 Task: Send an email with the signature Anthony Hernandez with the subject 'Networking opportunity' and the message 'I look forward to hearing from you soon.' from softage.1@softage.net to softage.5@softage.net and softage.6@softage.net with an attached document Technical_specifications.pdf
Action: Mouse moved to (96, 110)
Screenshot: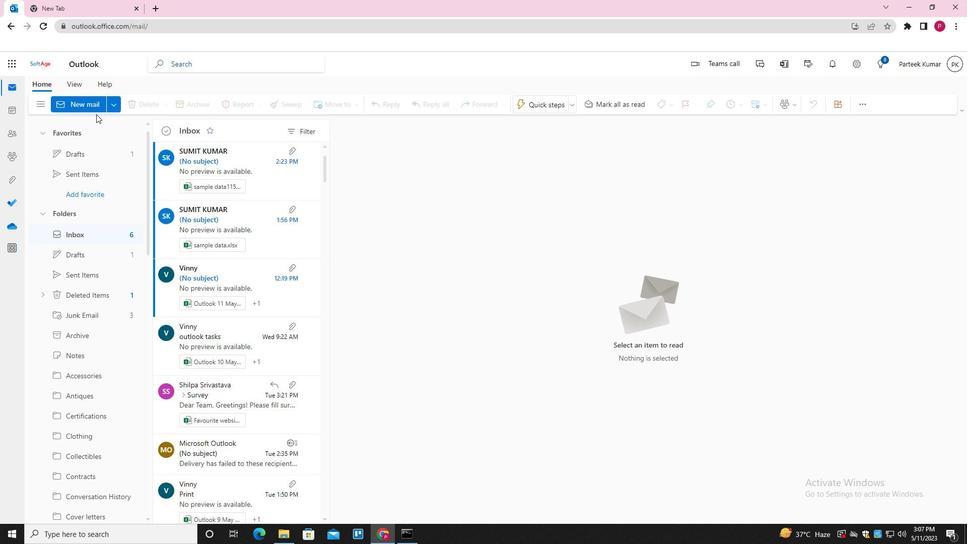 
Action: Mouse pressed left at (96, 110)
Screenshot: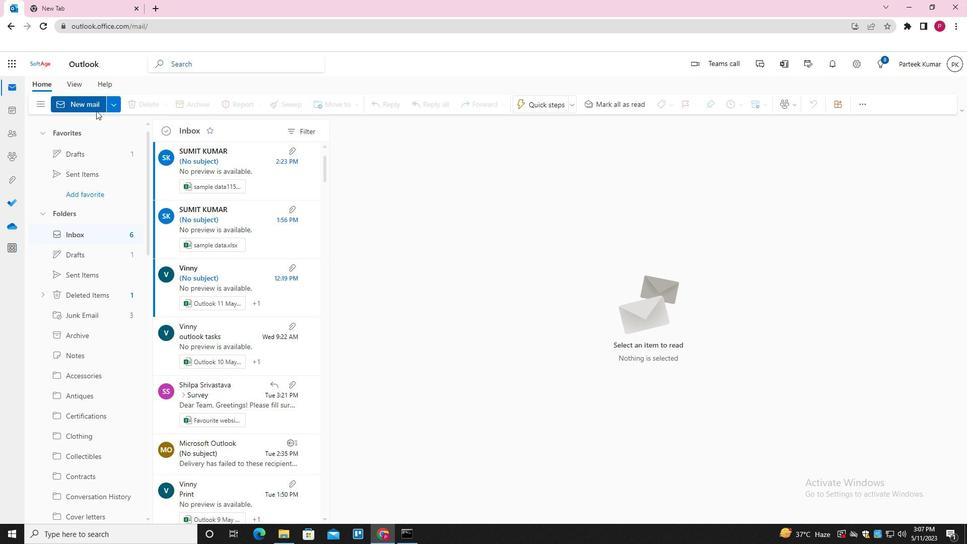 
Action: Mouse moved to (386, 234)
Screenshot: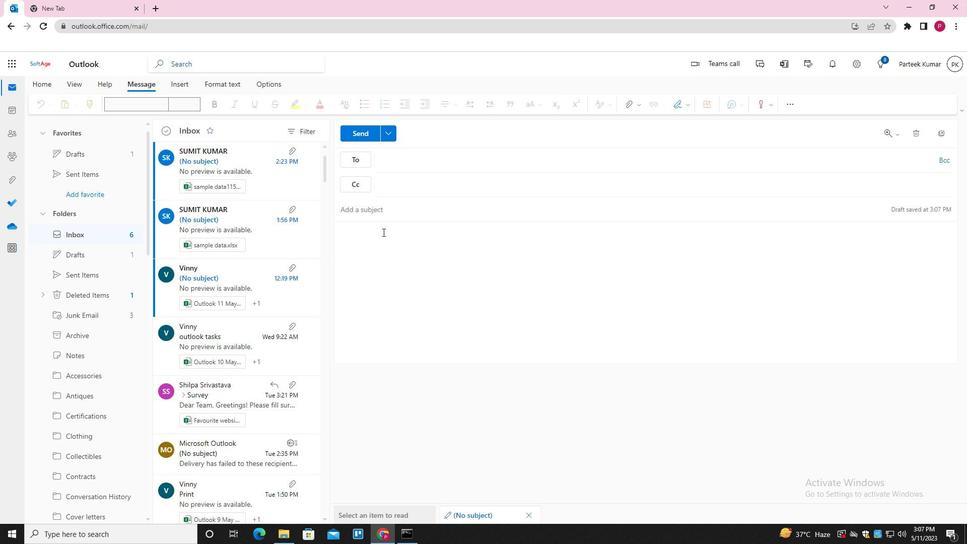 
Action: Mouse pressed left at (386, 234)
Screenshot: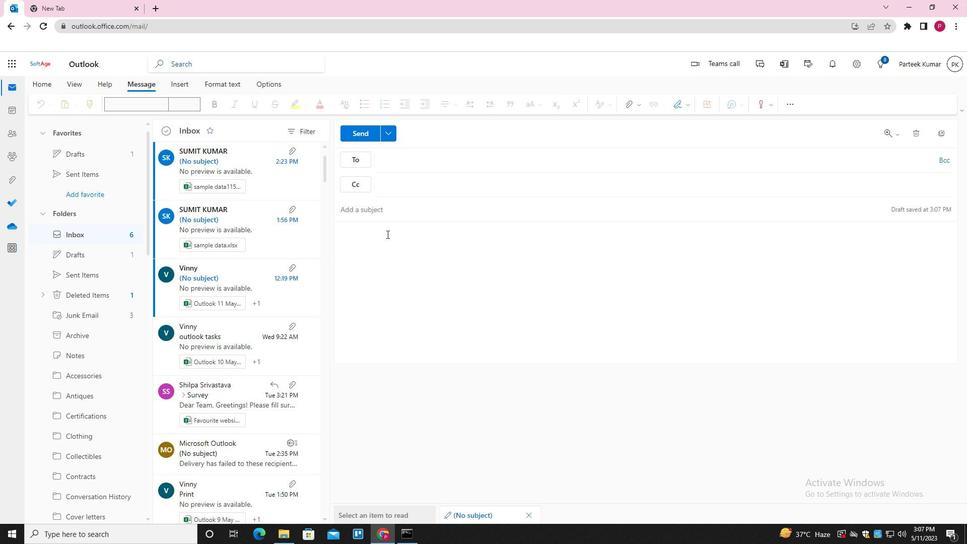 
Action: Mouse moved to (687, 105)
Screenshot: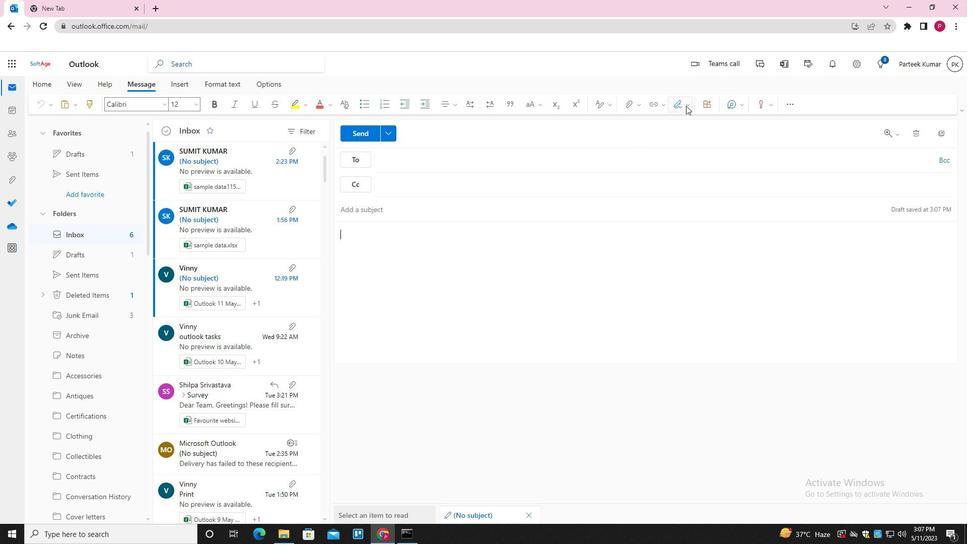 
Action: Mouse pressed left at (687, 105)
Screenshot: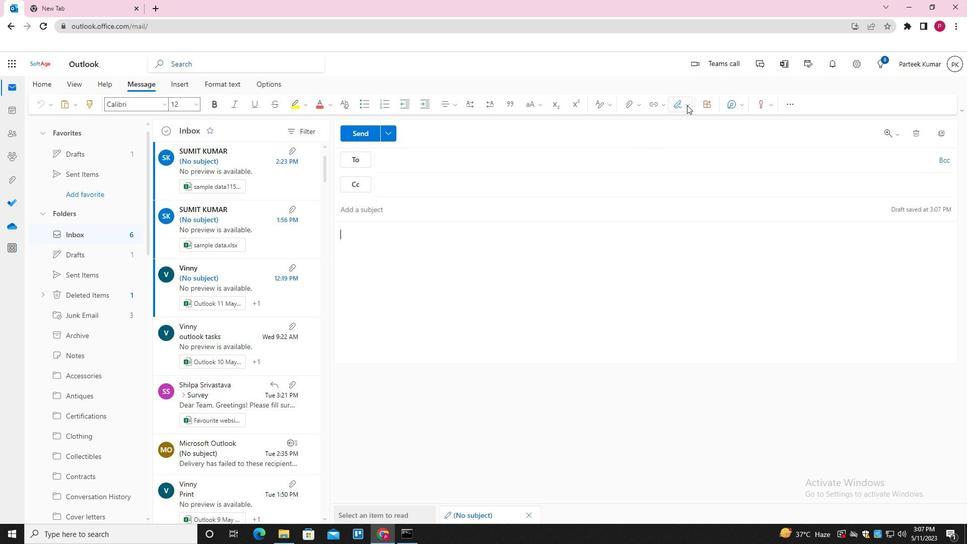 
Action: Mouse moved to (668, 145)
Screenshot: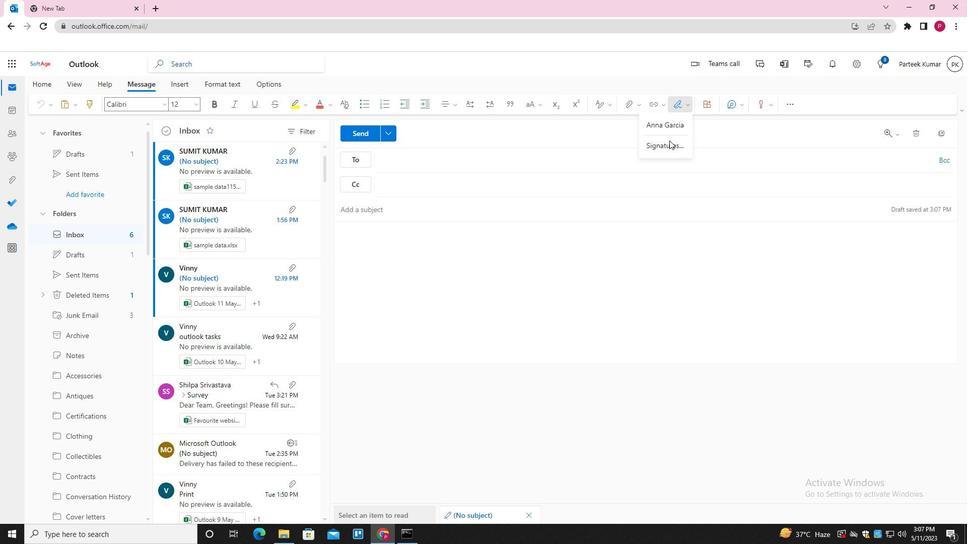 
Action: Mouse pressed left at (668, 145)
Screenshot: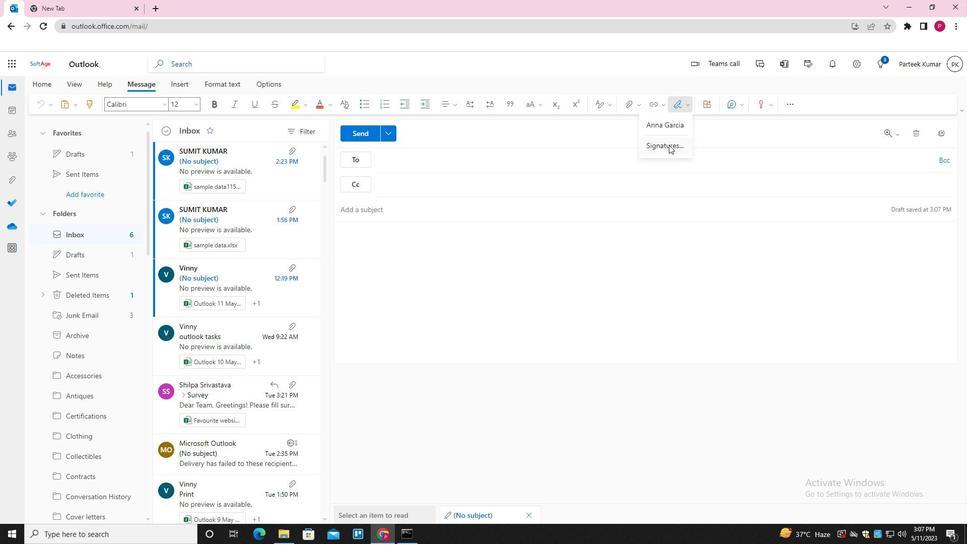 
Action: Mouse moved to (692, 188)
Screenshot: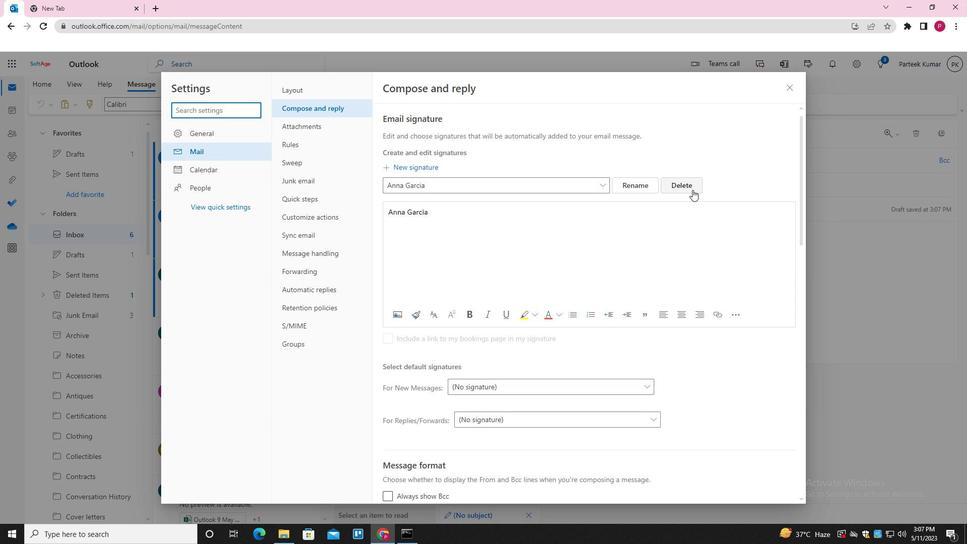 
Action: Mouse pressed left at (692, 188)
Screenshot: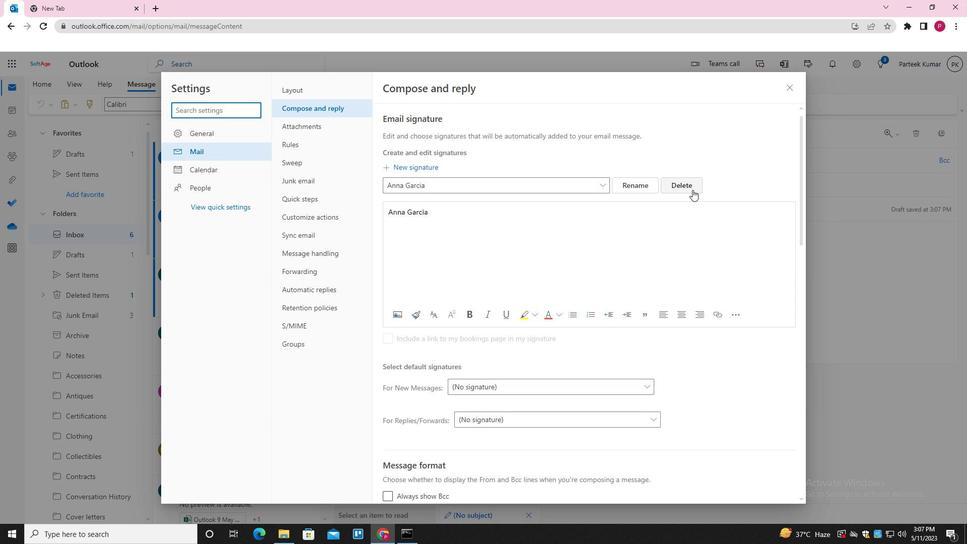 
Action: Mouse moved to (518, 182)
Screenshot: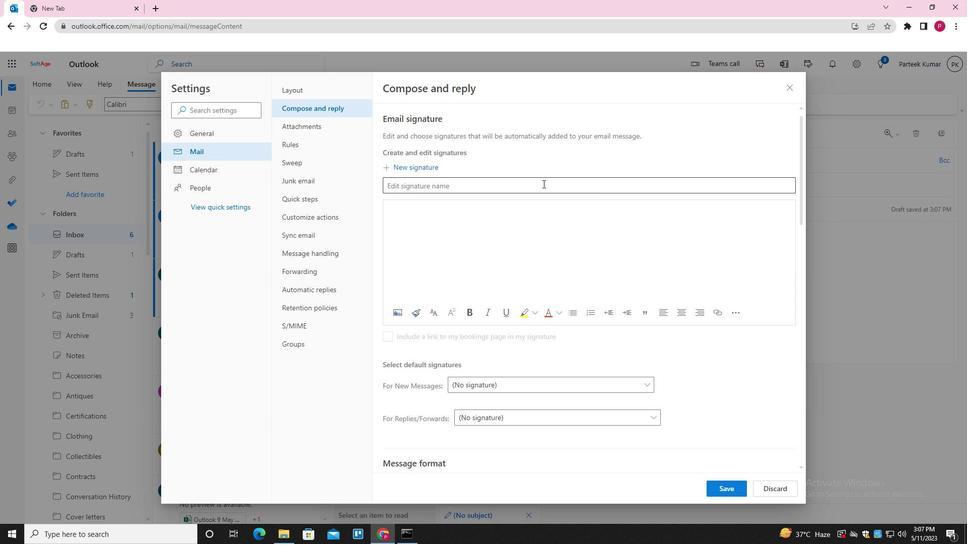 
Action: Mouse pressed left at (518, 182)
Screenshot: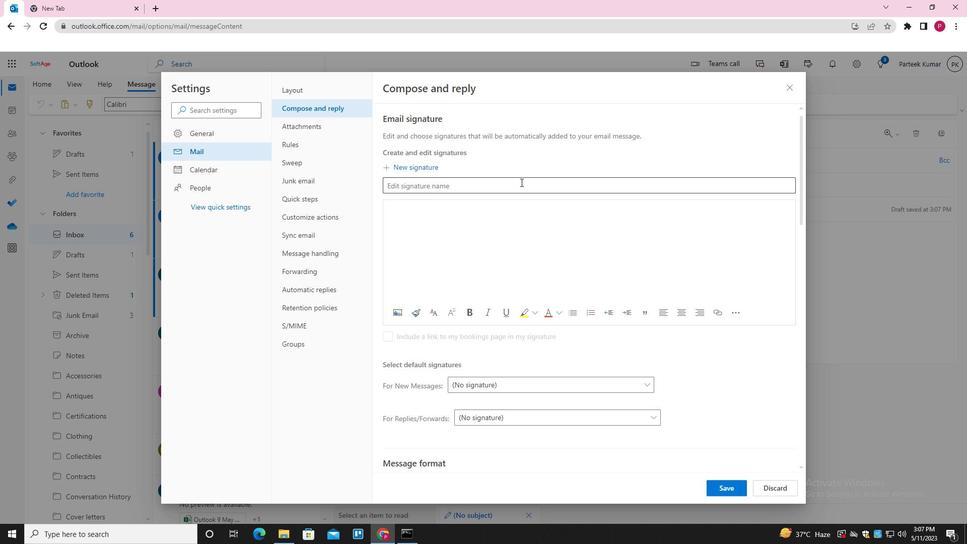 
Action: Key pressed <Key.shift>ANTHONY<Key.space><Key.shift>HERNENDEZ
Screenshot: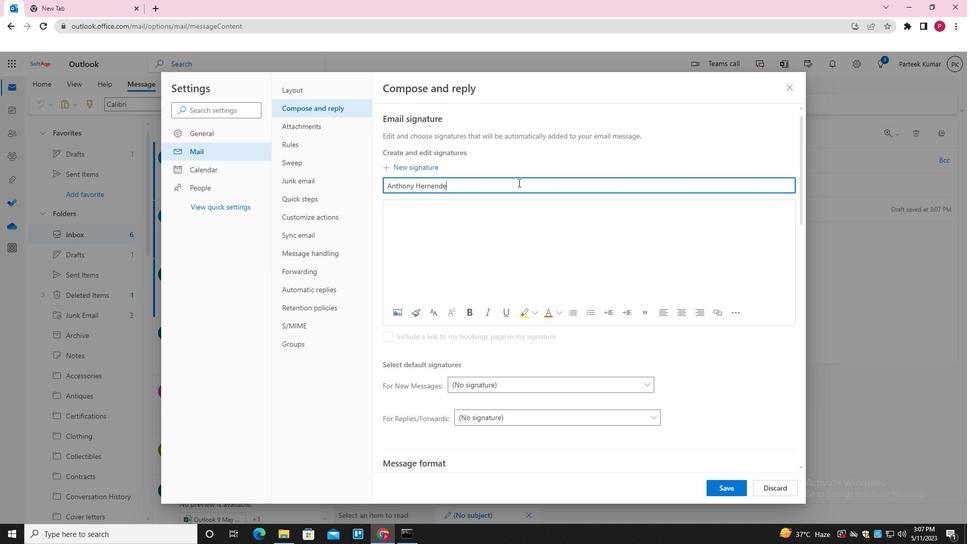 
Action: Mouse moved to (426, 185)
Screenshot: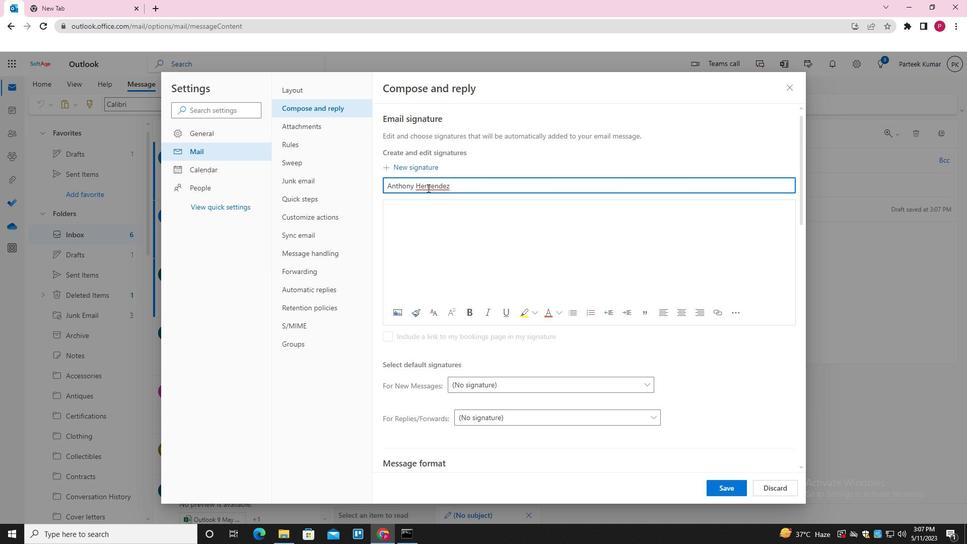 
Action: Mouse pressed left at (426, 185)
Screenshot: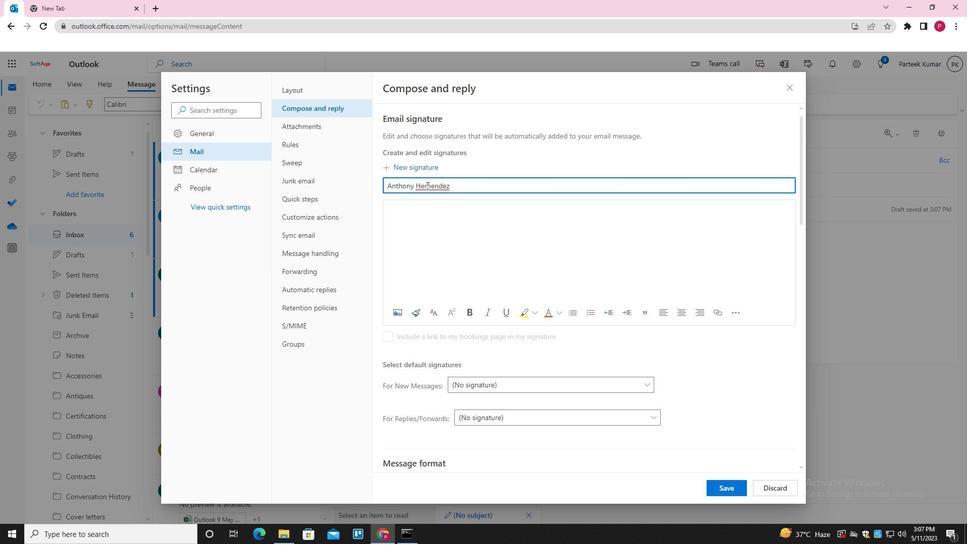 
Action: Mouse moved to (433, 196)
Screenshot: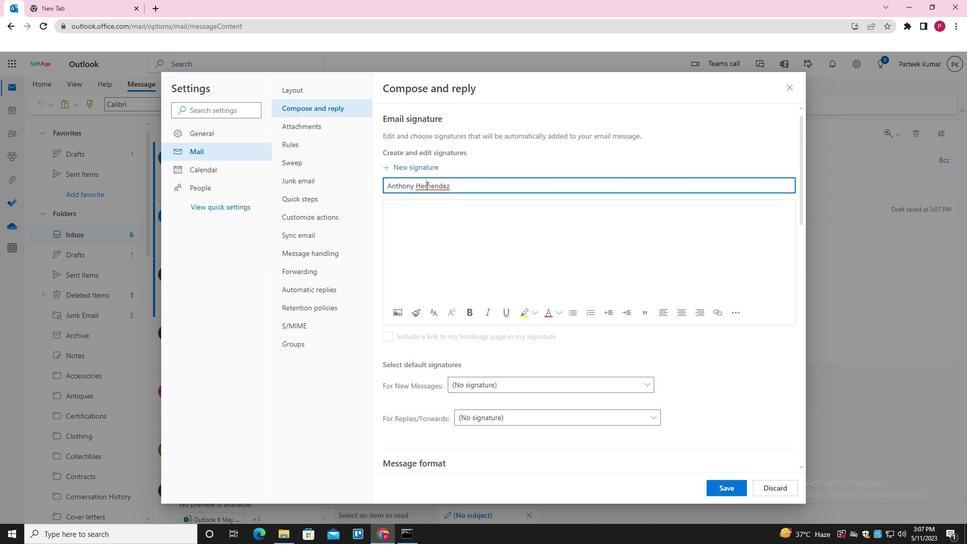 
Action: Key pressed <Key.backspace>A
Screenshot: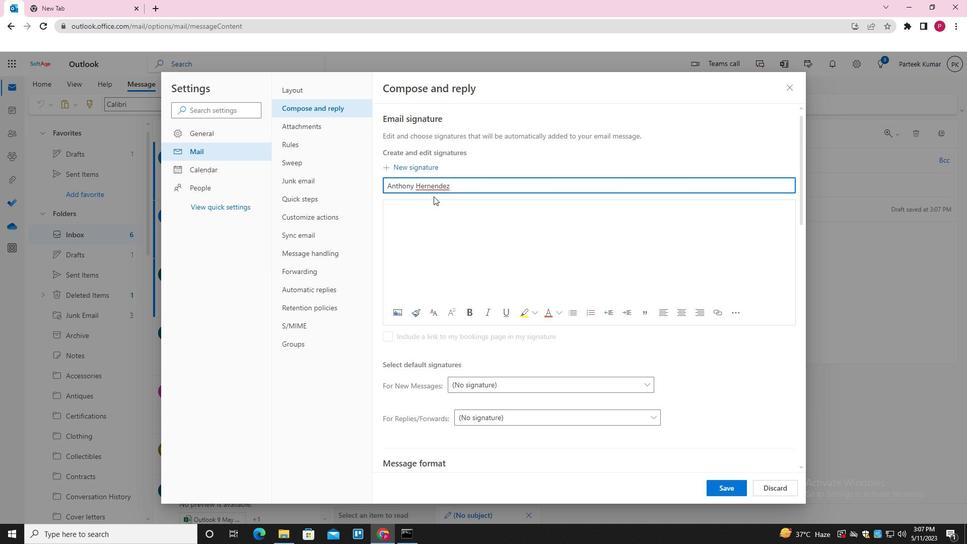 
Action: Mouse moved to (425, 185)
Screenshot: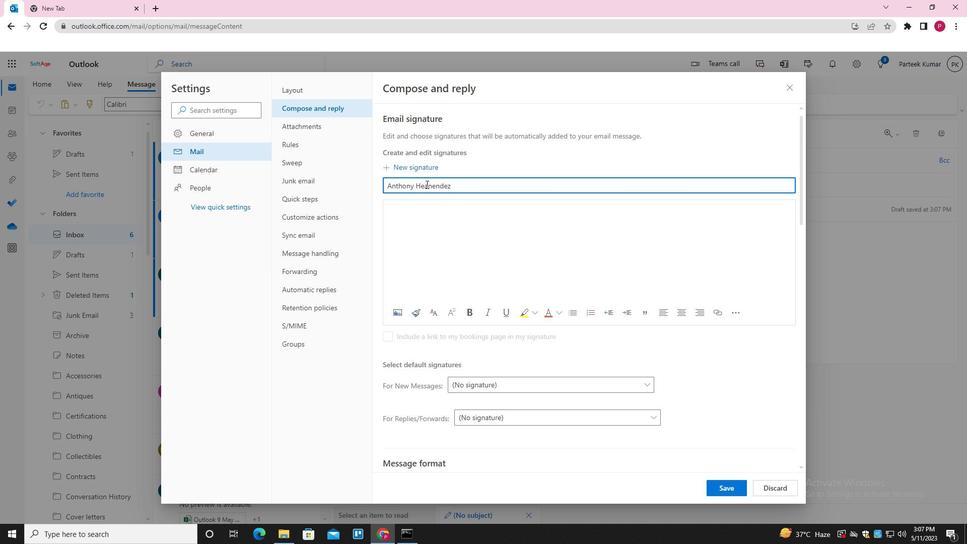 
Action: Mouse pressed left at (425, 185)
Screenshot: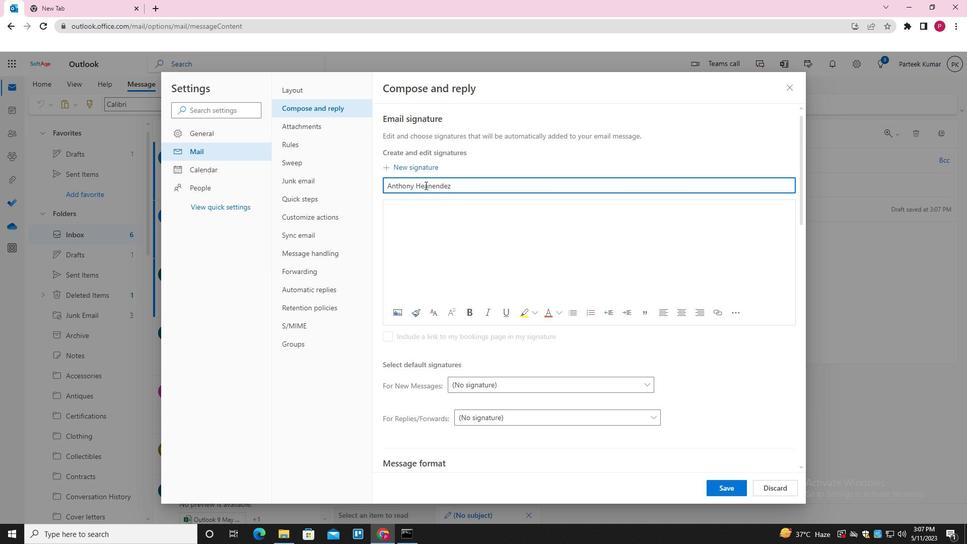 
Action: Key pressed <Key.backspace>
Screenshot: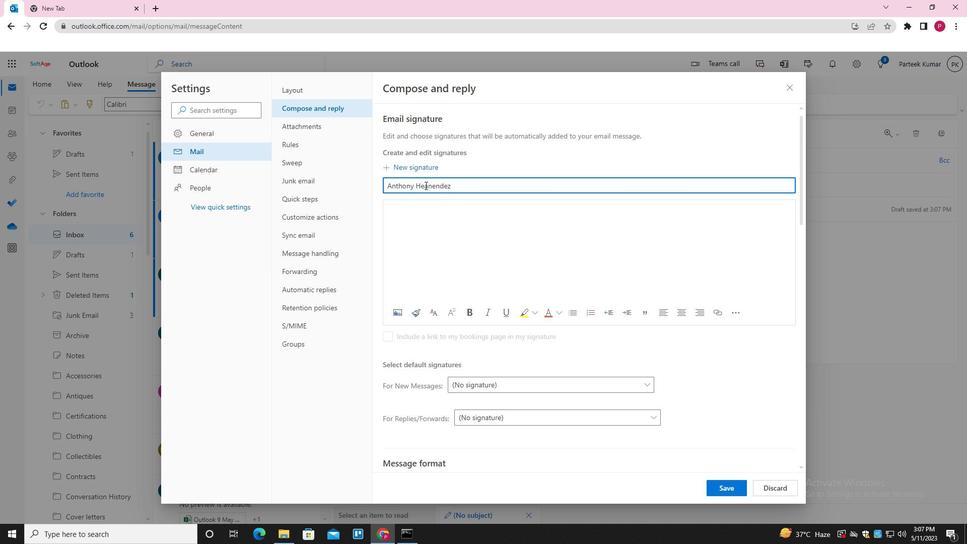 
Action: Mouse moved to (471, 185)
Screenshot: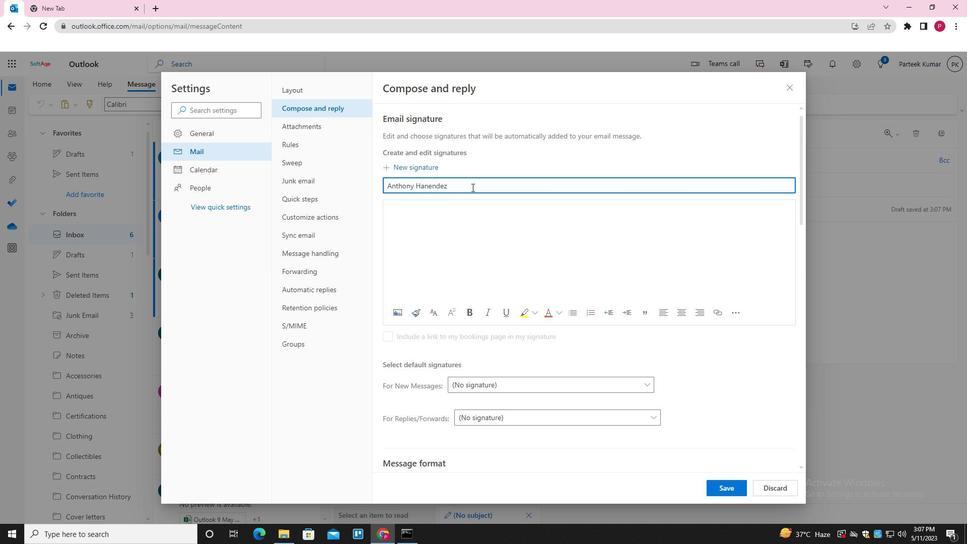 
Action: Mouse pressed left at (471, 185)
Screenshot: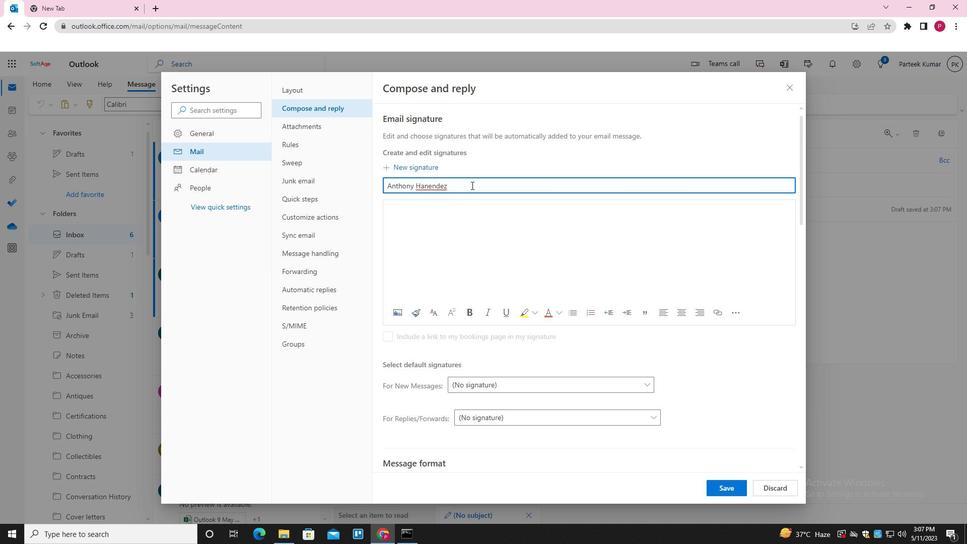 
Action: Mouse moved to (425, 186)
Screenshot: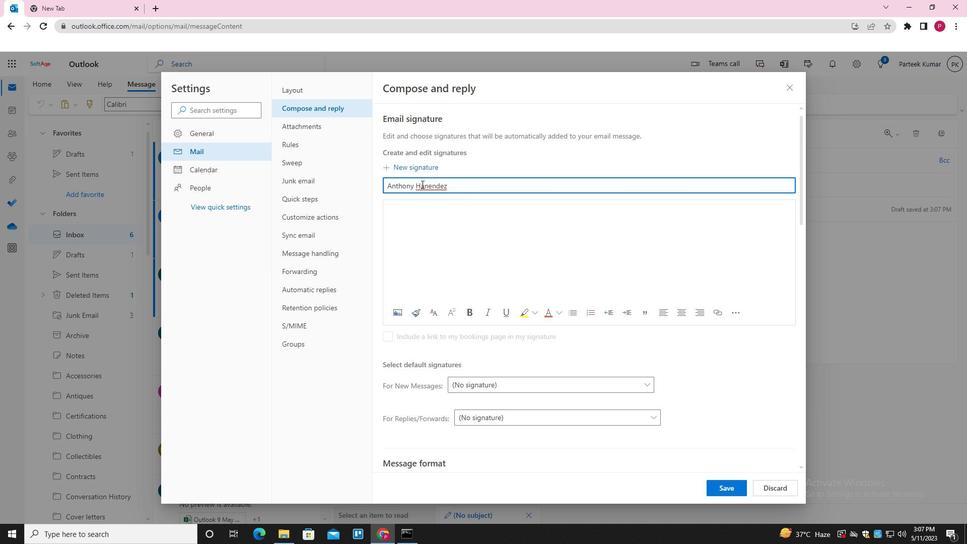 
Action: Mouse pressed left at (425, 186)
Screenshot: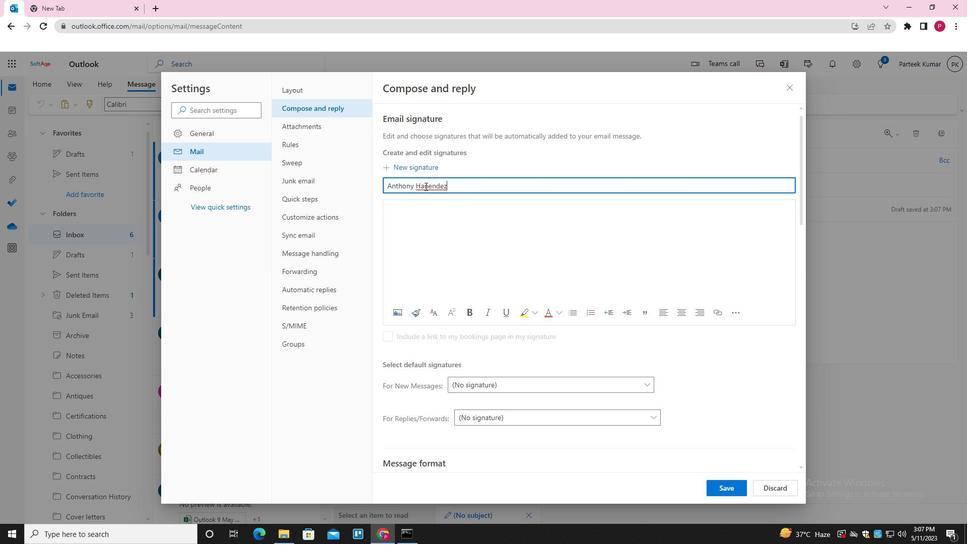 
Action: Mouse moved to (441, 212)
Screenshot: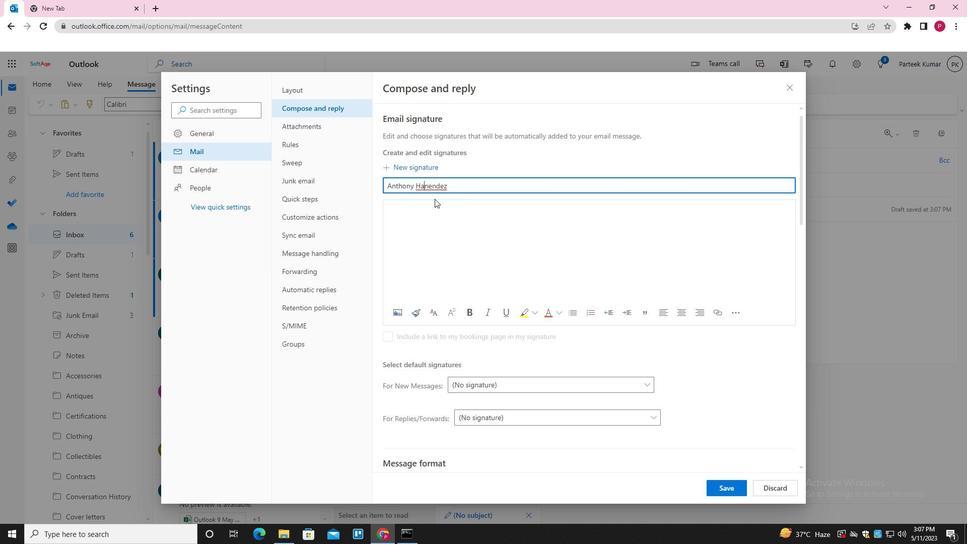 
Action: Key pressed R
Screenshot: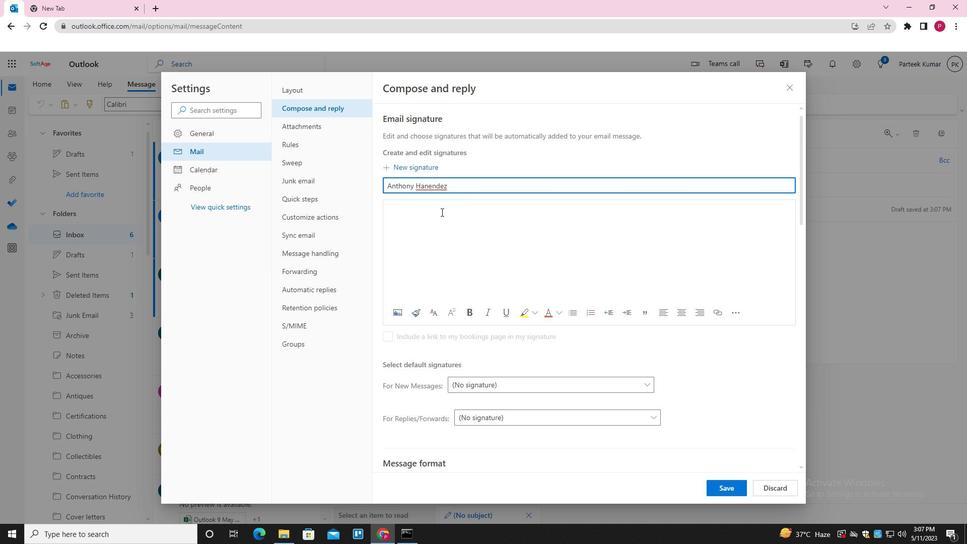 
Action: Mouse moved to (468, 186)
Screenshot: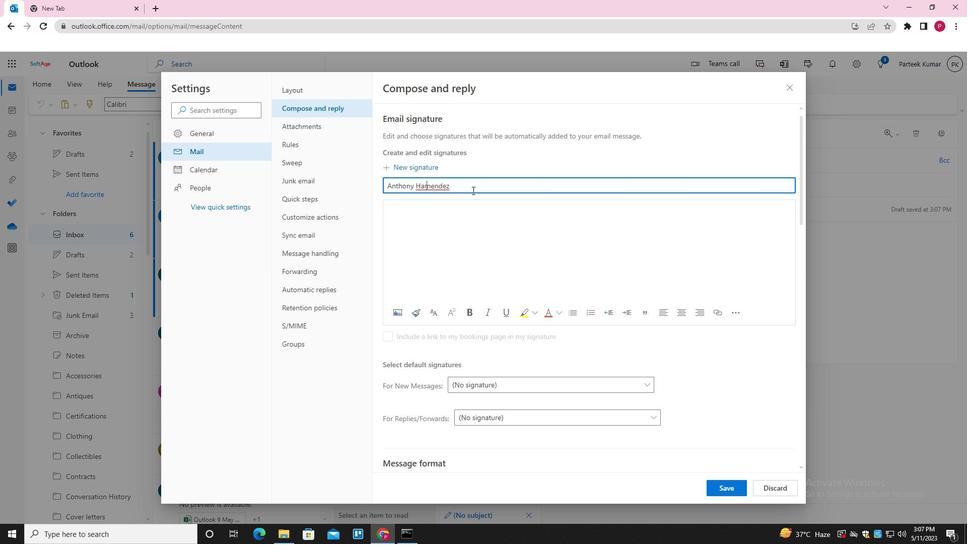 
Action: Key pressed <Key.backspace><Key.backspace><Key.right><Key.right><Key.right><Key.right><Key.right><Key.right><Key.backspace><Key.backspace><Key.backspace><Key.backspace><Key.backspace><Key.backspace>ERNANDEZ
Screenshot: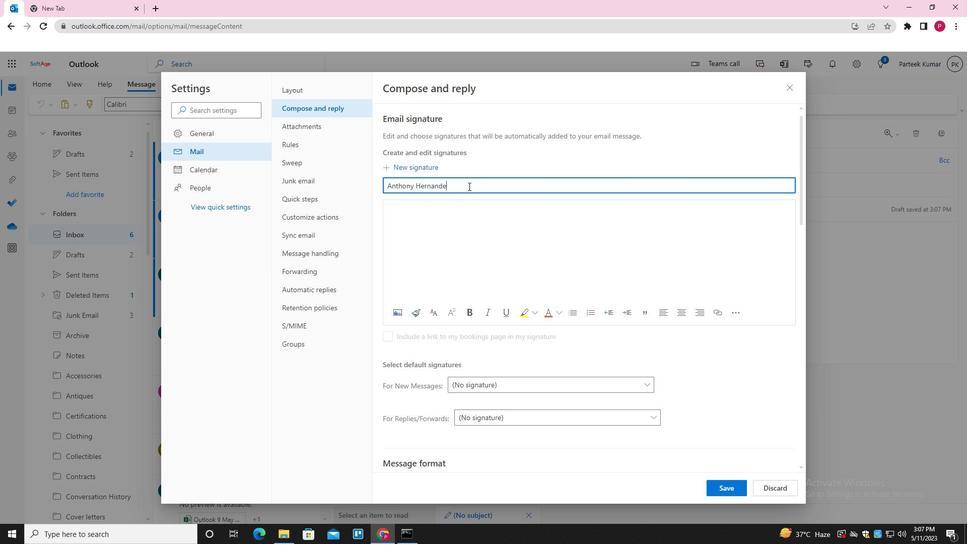 
Action: Mouse moved to (428, 209)
Screenshot: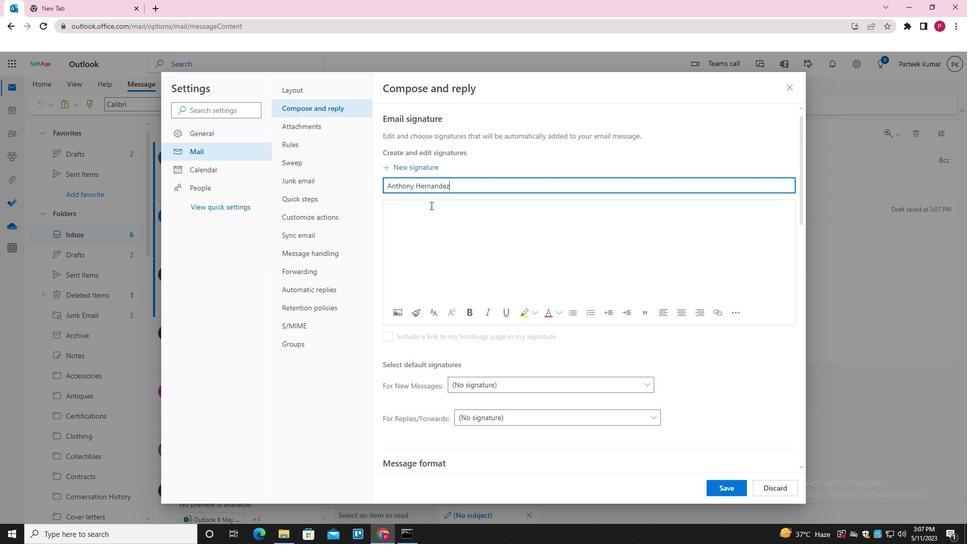 
Action: Mouse pressed left at (428, 209)
Screenshot: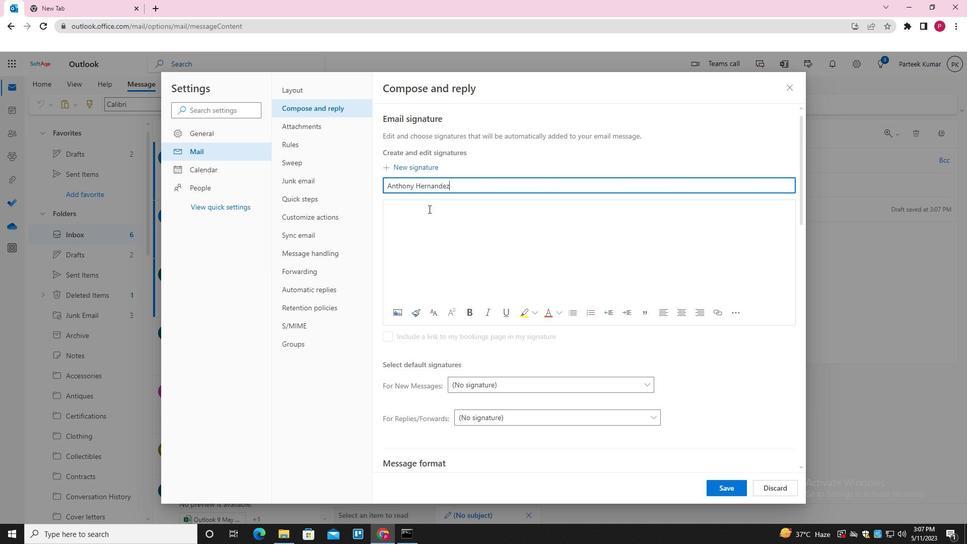 
Action: Key pressed <Key.shift>ANTHONY<Key.space><Key.shift>HERNANDEZ
Screenshot: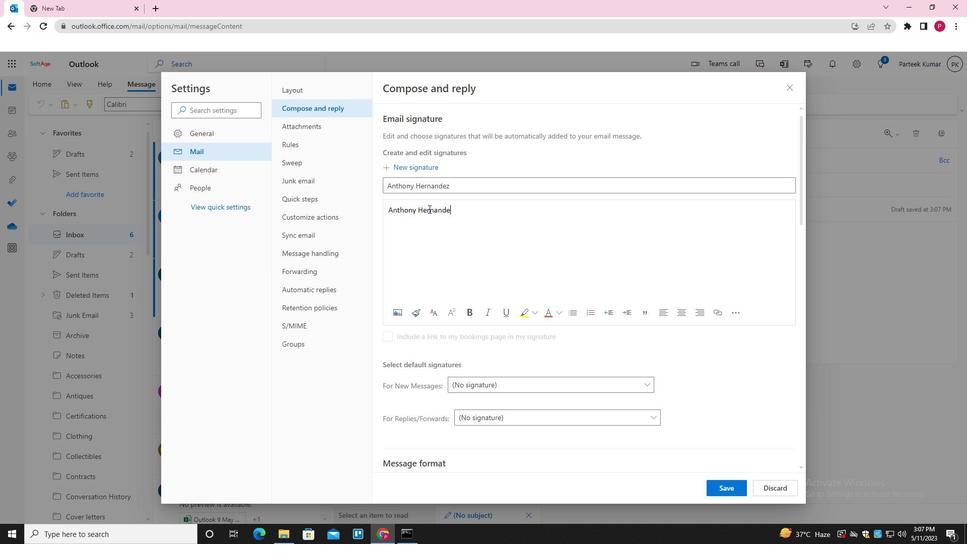 
Action: Mouse moved to (718, 488)
Screenshot: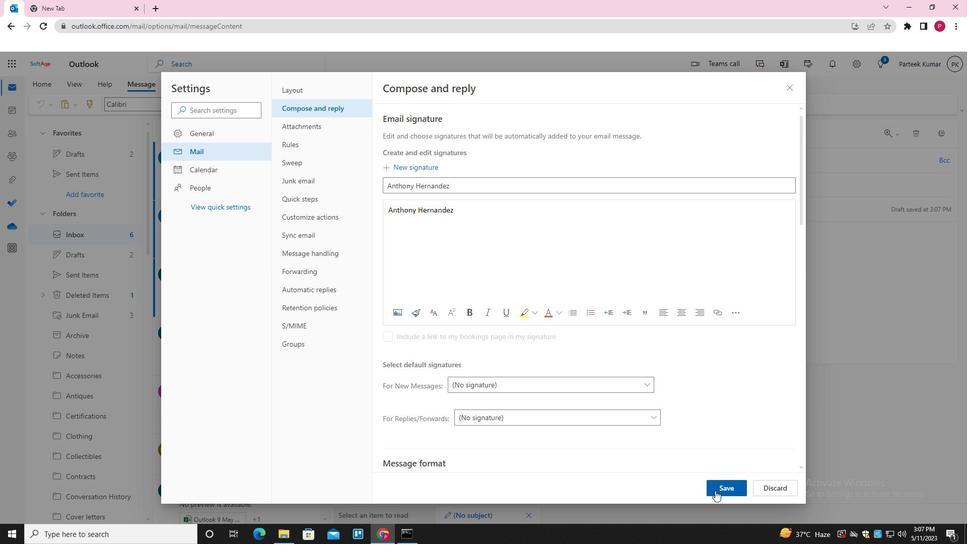 
Action: Mouse pressed left at (718, 488)
Screenshot: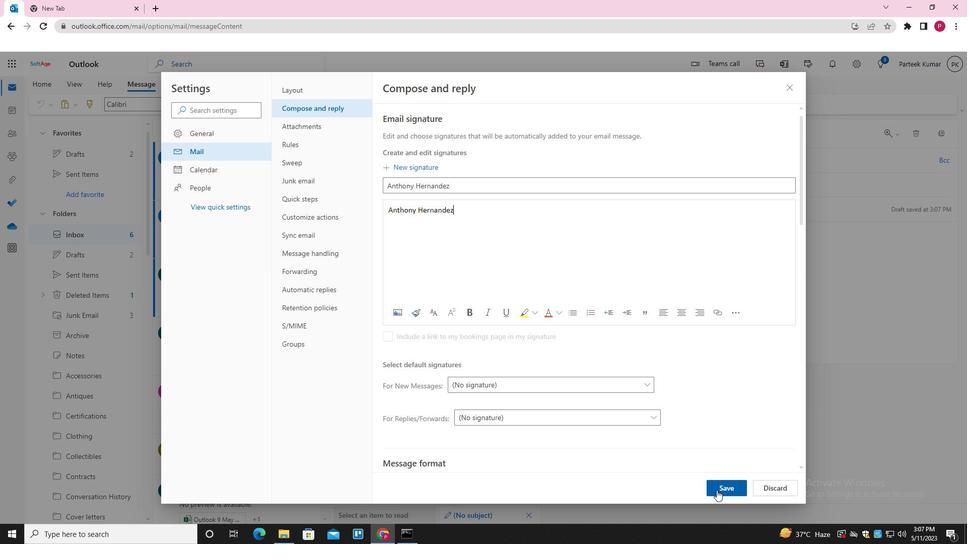 
Action: Mouse moved to (789, 88)
Screenshot: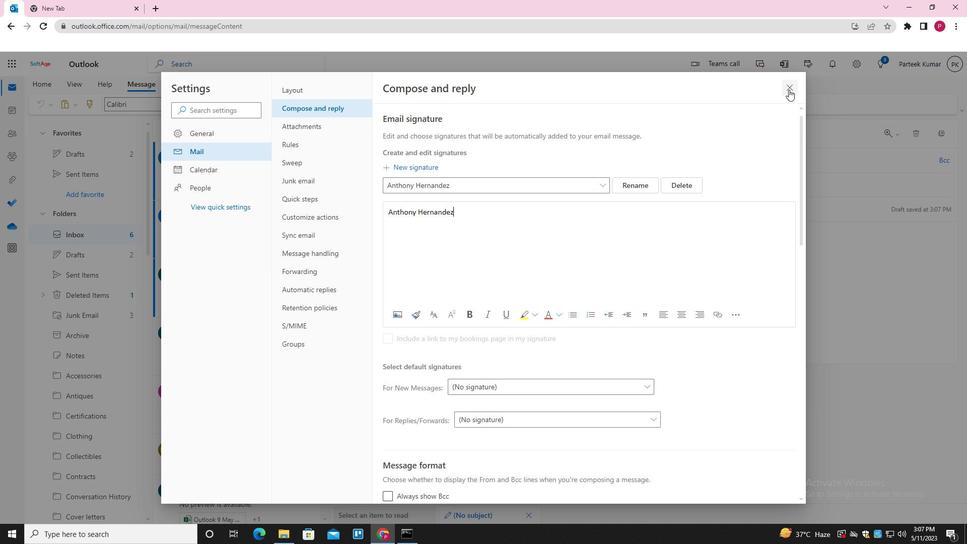 
Action: Mouse pressed left at (789, 88)
Screenshot: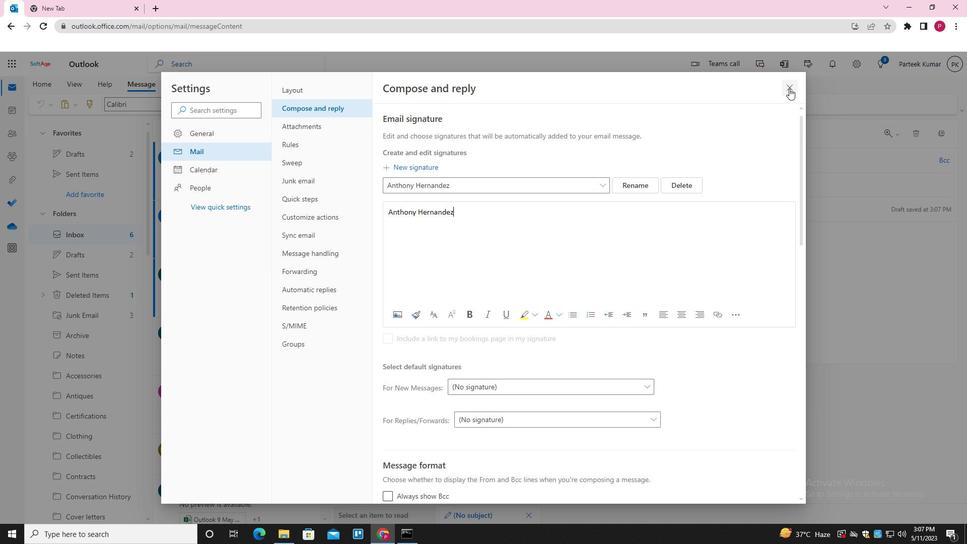 
Action: Mouse moved to (520, 237)
Screenshot: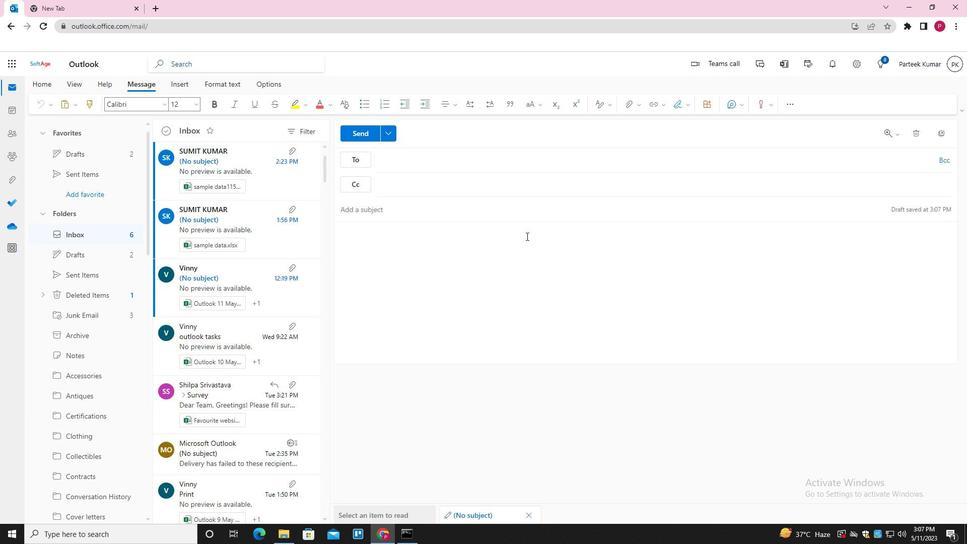 
Action: Mouse pressed left at (520, 237)
Screenshot: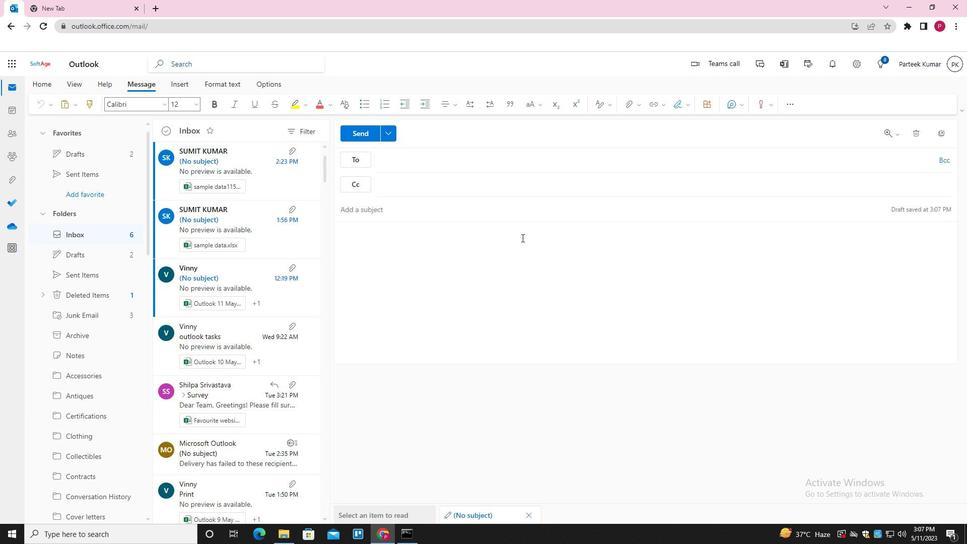 
Action: Mouse moved to (685, 105)
Screenshot: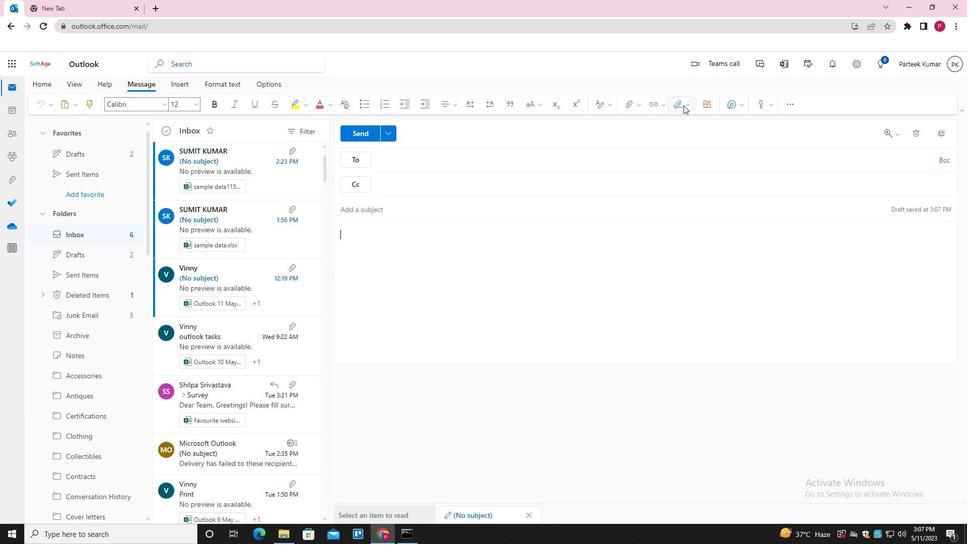 
Action: Mouse pressed left at (685, 105)
Screenshot: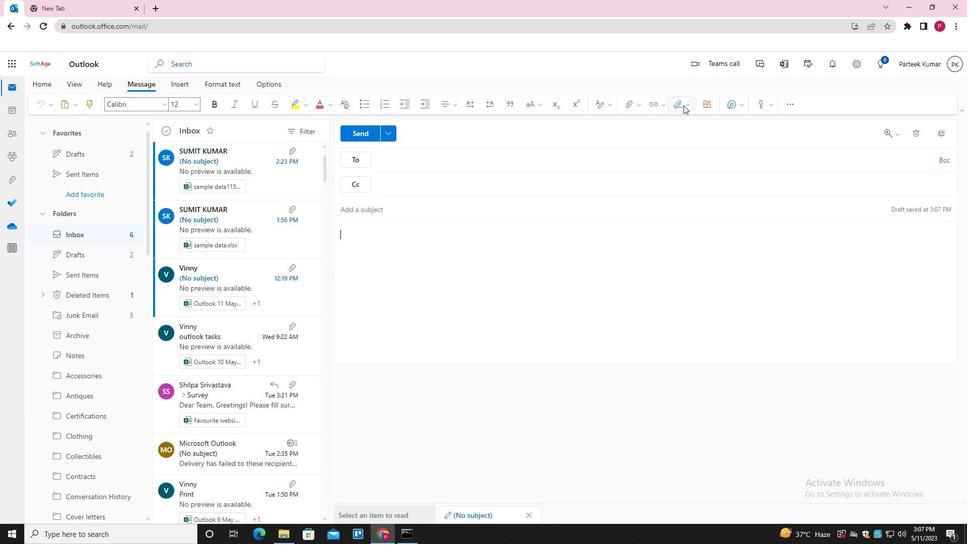 
Action: Mouse moved to (669, 128)
Screenshot: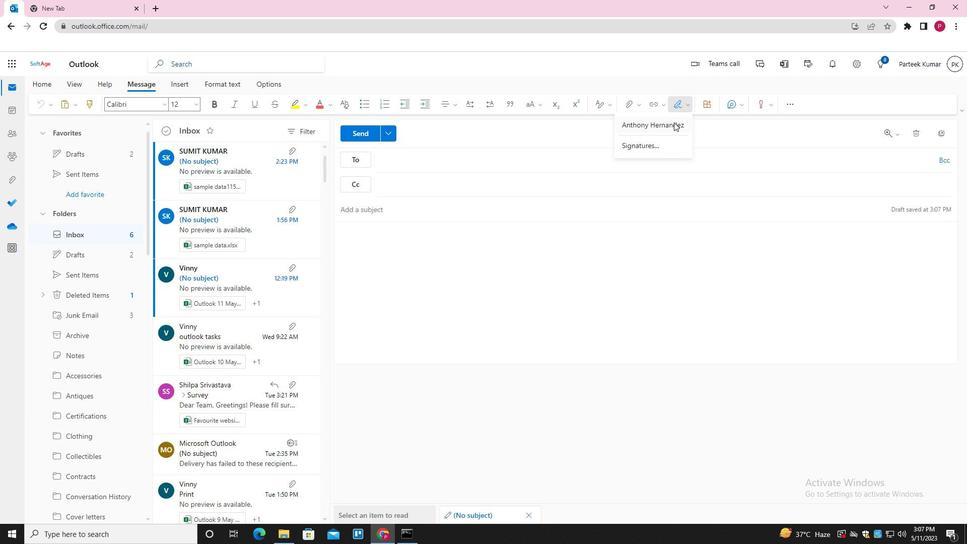 
Action: Mouse pressed left at (669, 128)
Screenshot: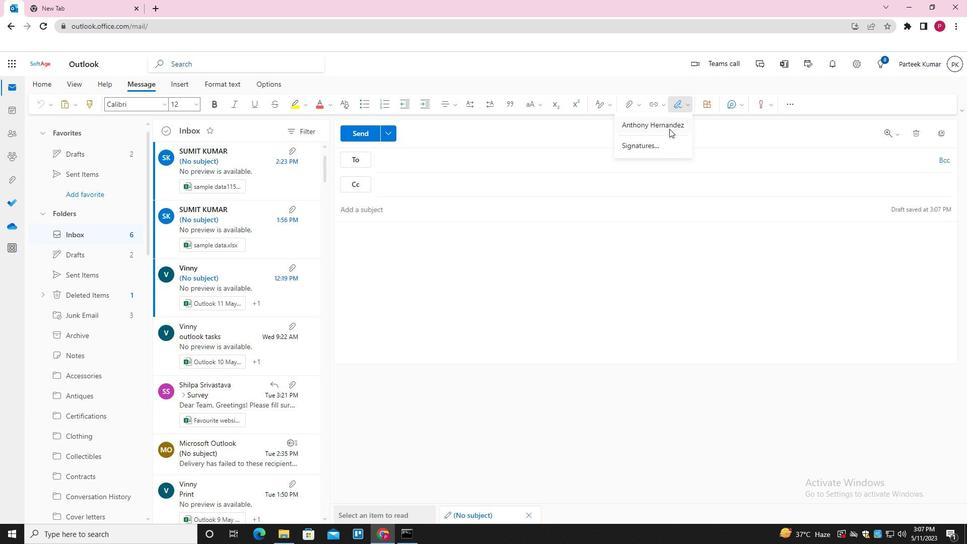 
Action: Mouse moved to (433, 211)
Screenshot: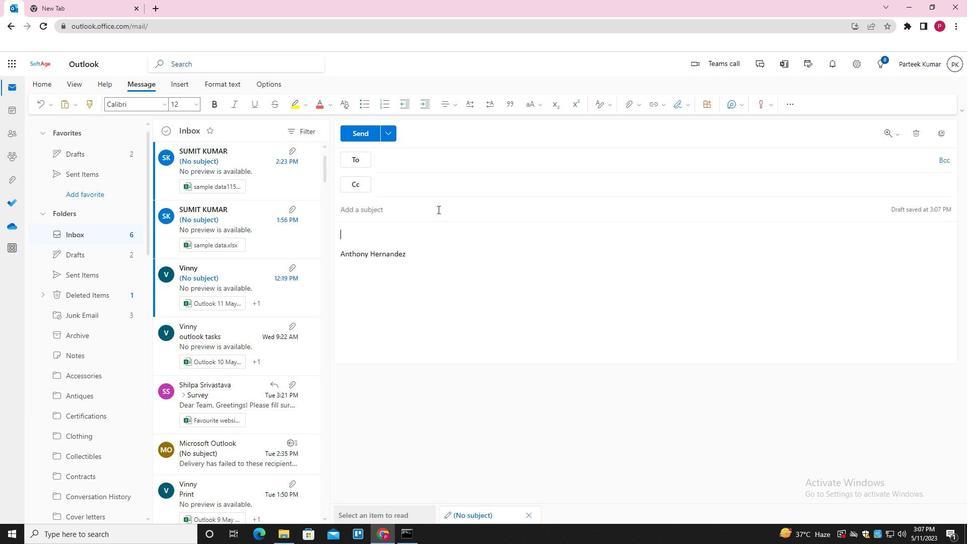 
Action: Mouse pressed left at (433, 211)
Screenshot: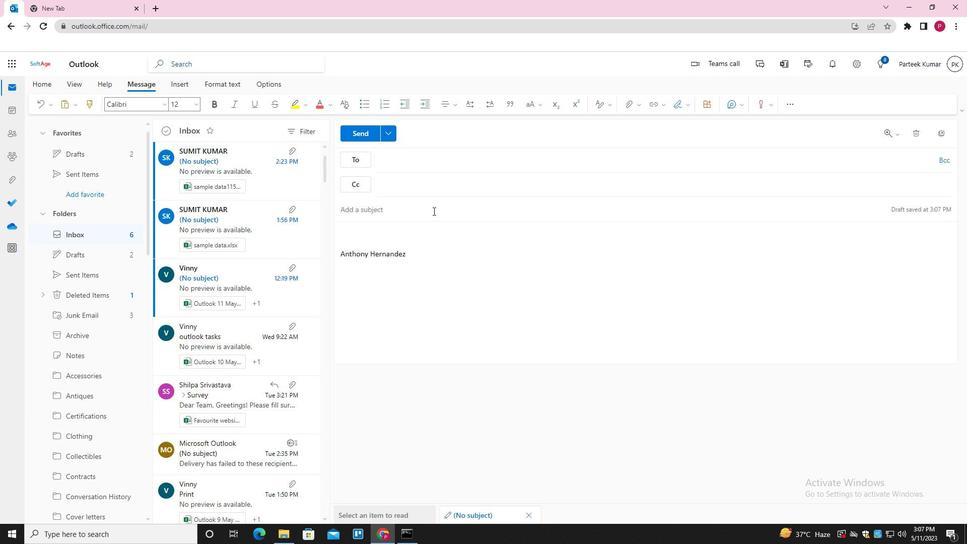 
Action: Key pressed <Key.shift>NETWORKING<Key.space>OPPORTUNITY<Key.space>
Screenshot: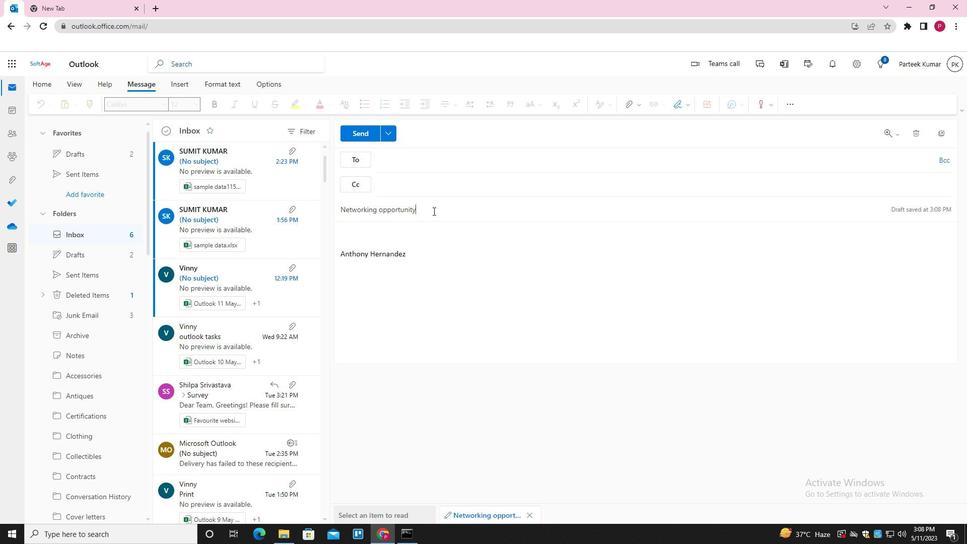 
Action: Mouse moved to (412, 235)
Screenshot: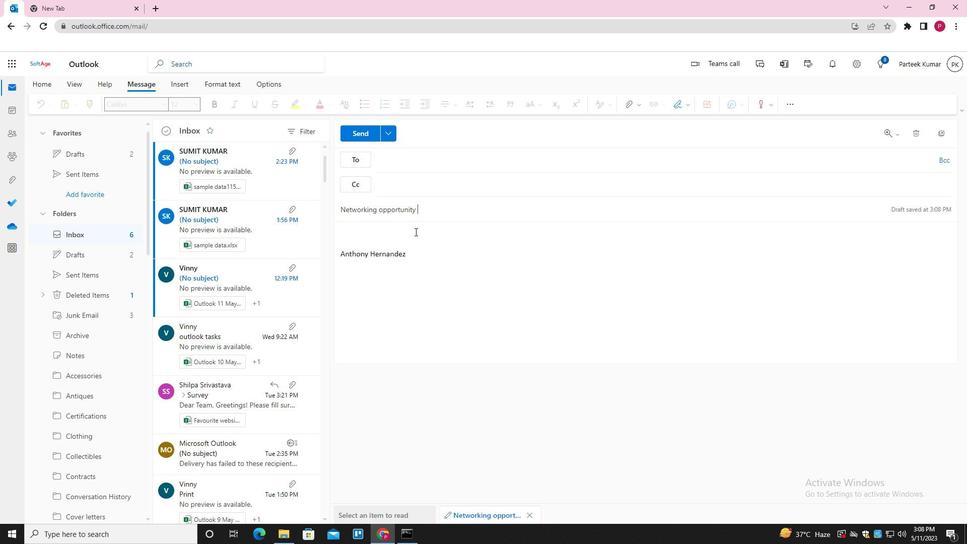 
Action: Mouse pressed left at (412, 235)
Screenshot: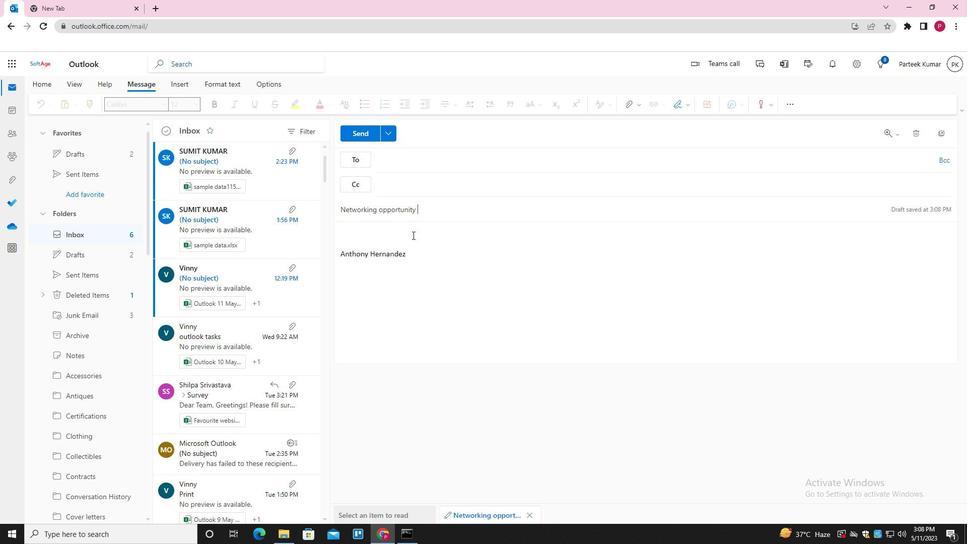 
Action: Key pressed <Key.shift>I<Key.space>LOOK<Key.space>FORWARD<Key.space>TO<Key.space>HEARING<Key.space>FROM<Key.space>YOUSOON<Key.space><Key.left><Key.left><Key.left><Key.left><Key.left><Key.space>
Screenshot: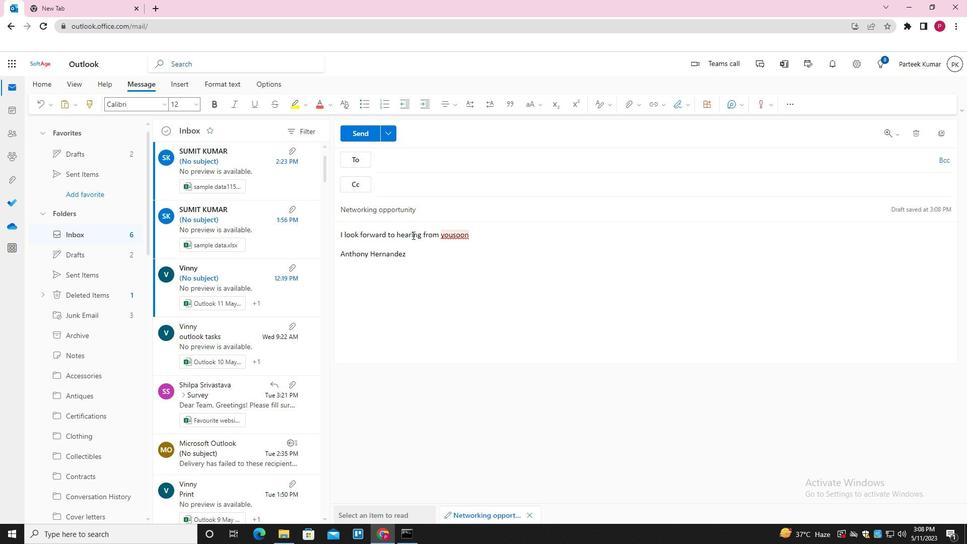 
Action: Mouse moved to (415, 159)
Screenshot: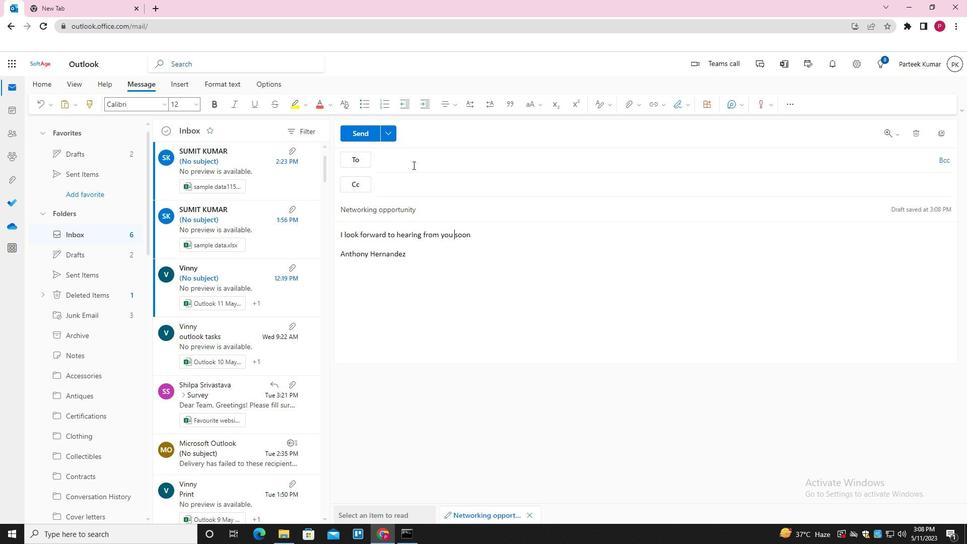
Action: Mouse pressed left at (415, 159)
Screenshot: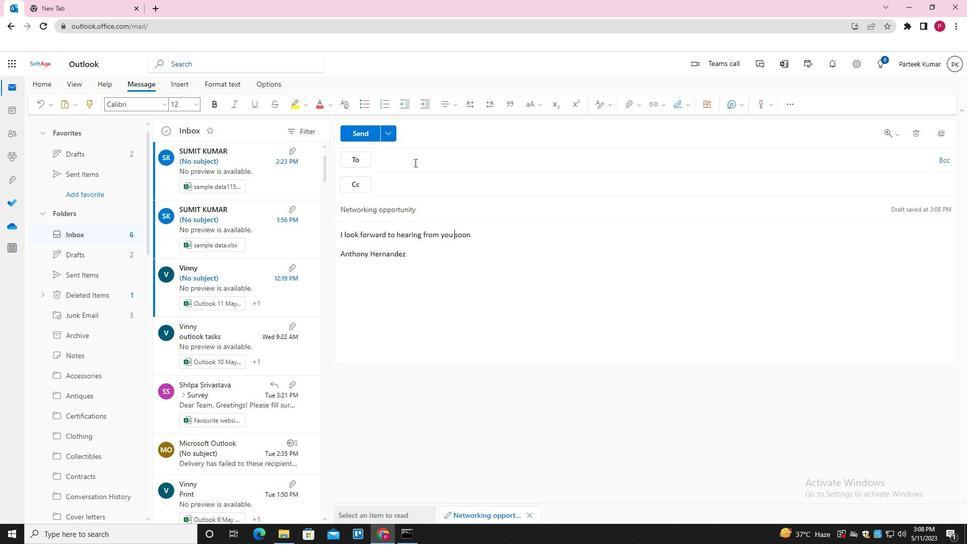 
Action: Key pressed <Key.shift>SOFTAGE.5<Key.shift>@SOFTAGEG.NET<Key.enter>
Screenshot: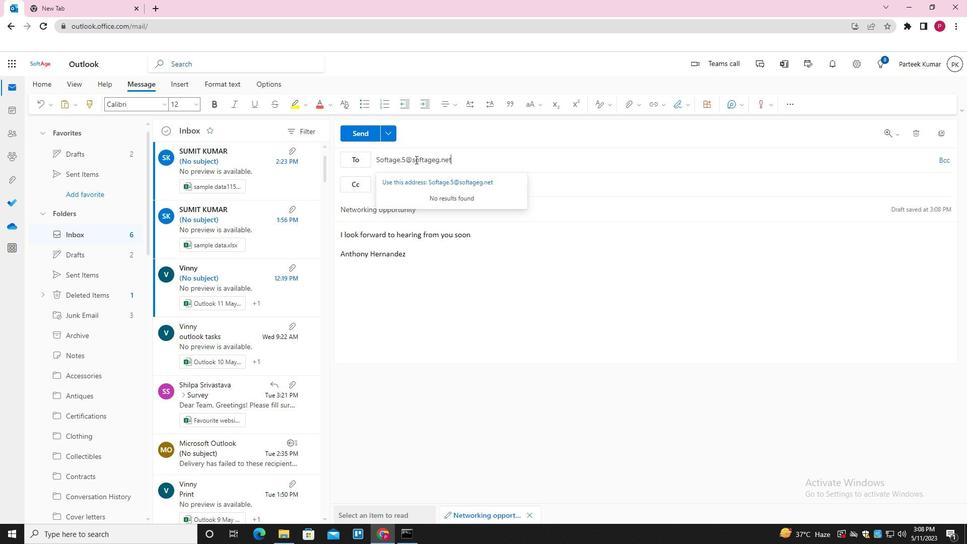 
Action: Mouse moved to (460, 158)
Screenshot: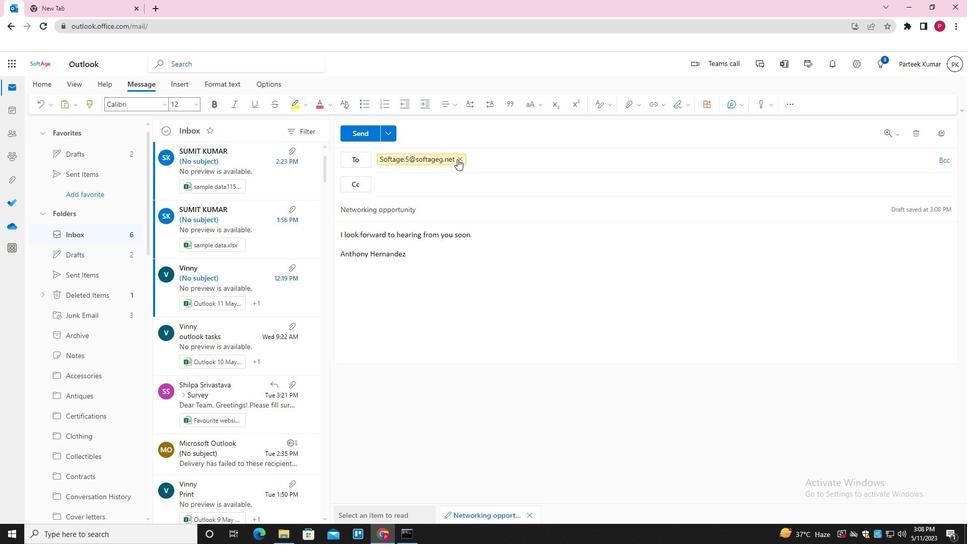 
Action: Mouse pressed left at (460, 158)
Screenshot: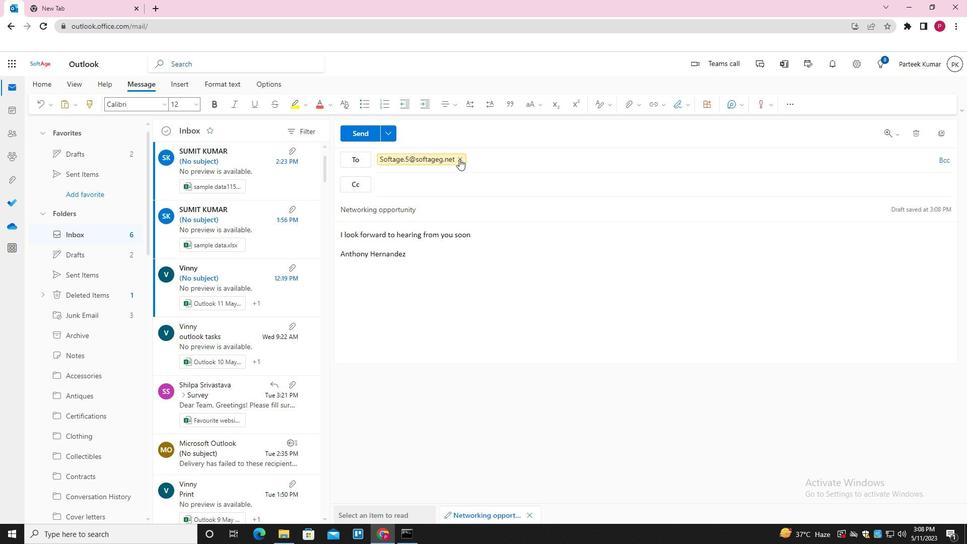 
Action: Mouse moved to (445, 159)
Screenshot: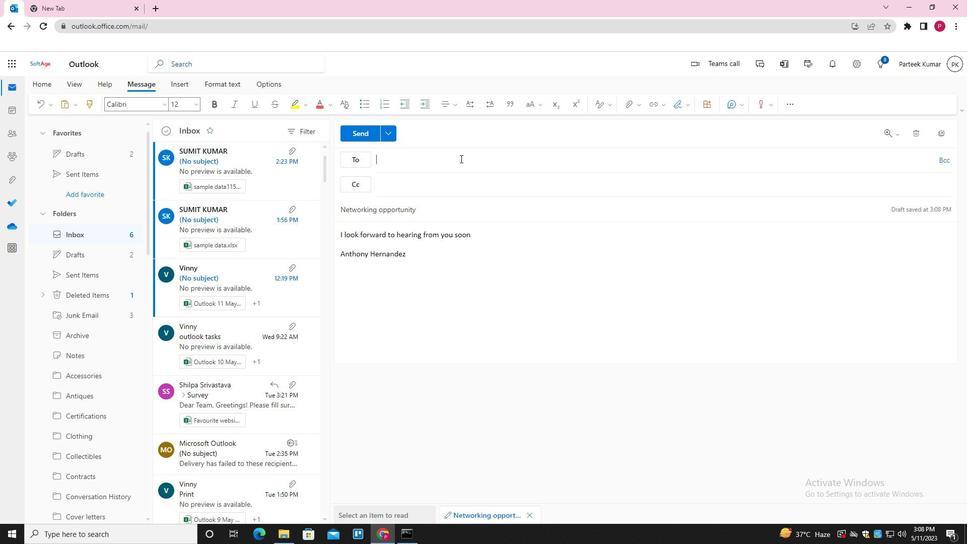 
Action: Key pressed SOFTAGE
Screenshot: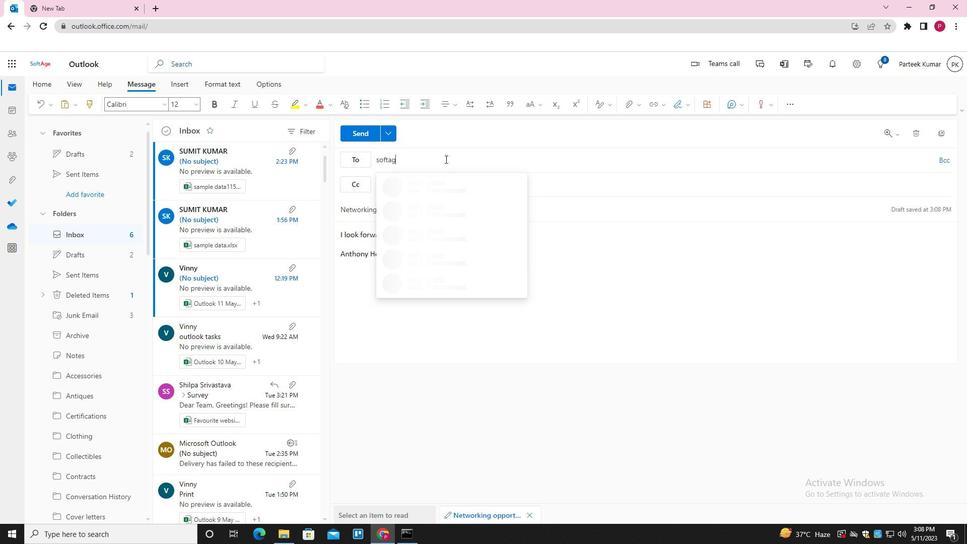 
Action: Mouse moved to (445, 159)
Screenshot: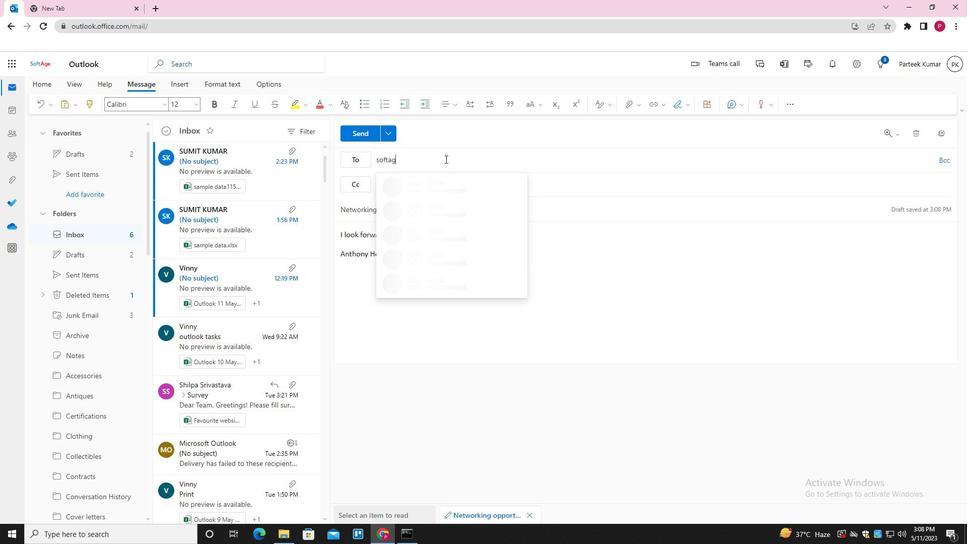 
Action: Key pressed .5<Key.shift>@SOFTAGE.NET<Key.enter>SOFTAGE,6<Key.shift>@SOFTGA<Key.backspace><Key.backspace><Key.backspace><Key.backspace><Key.backspace><Key.backspace><Key.backspace><Key.backspace><Key.backspace><Key.backspace>E6<Key.shift>@SOG<Key.backspace>FTAGE.NET<Key.enter>
Screenshot: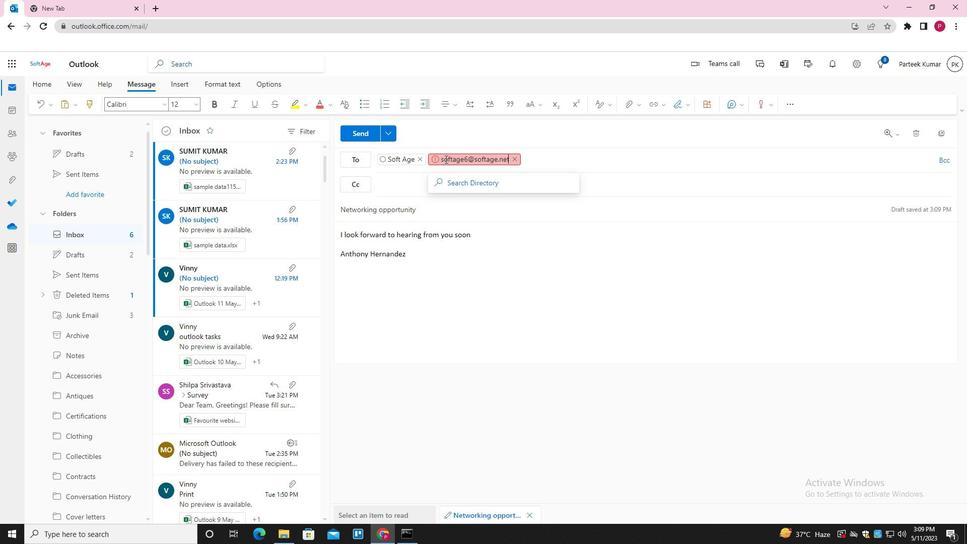 
Action: Mouse moved to (362, 159)
Screenshot: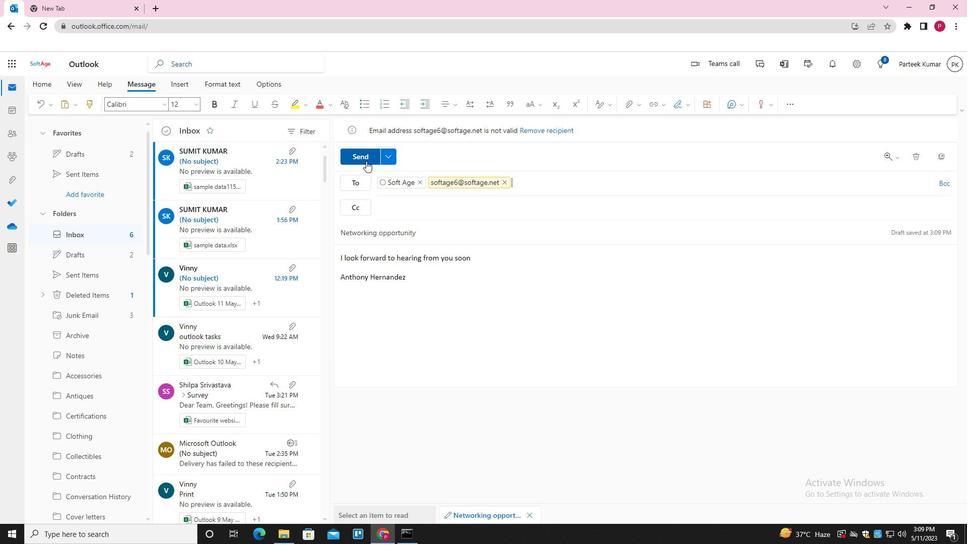 
Action: Mouse pressed left at (362, 159)
Screenshot: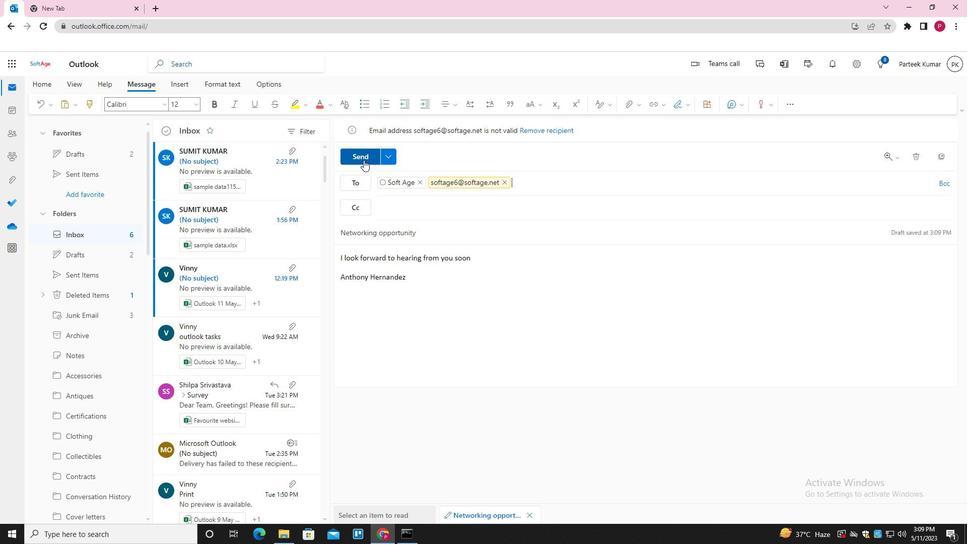 
Action: Mouse moved to (443, 174)
Screenshot: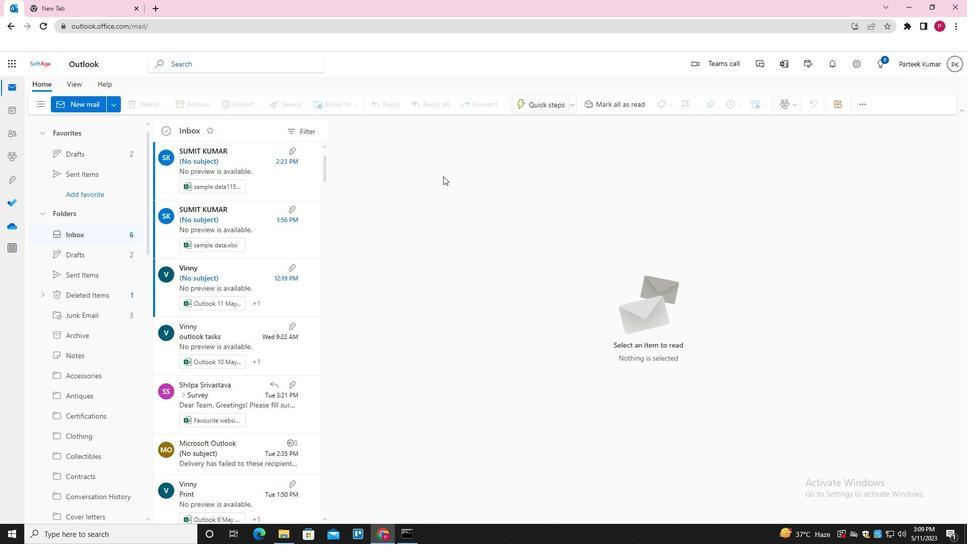 
